 Task: Sort the products in the category "Loofahs" by relevance.
Action: Mouse moved to (772, 283)
Screenshot: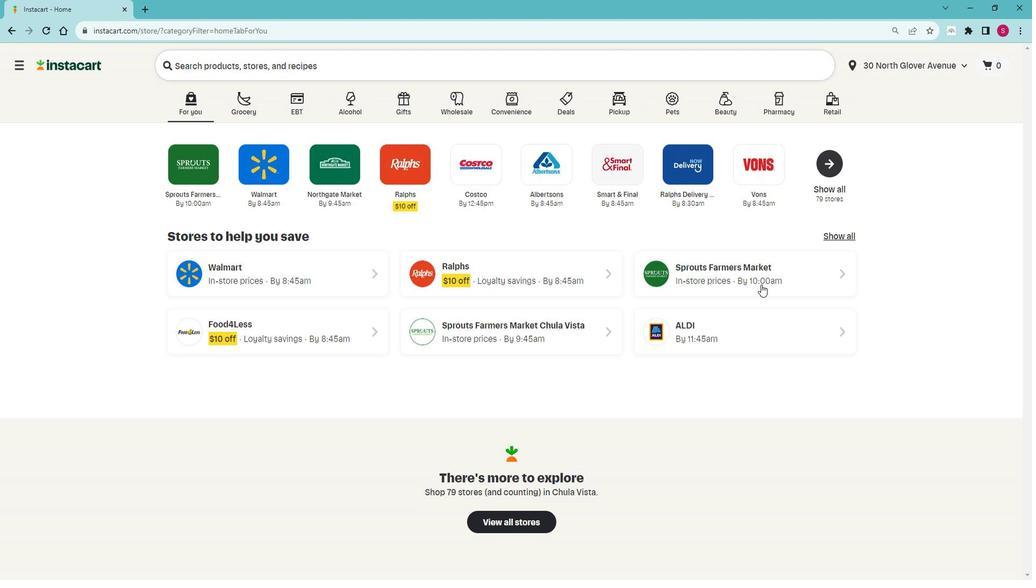 
Action: Mouse pressed left at (772, 283)
Screenshot: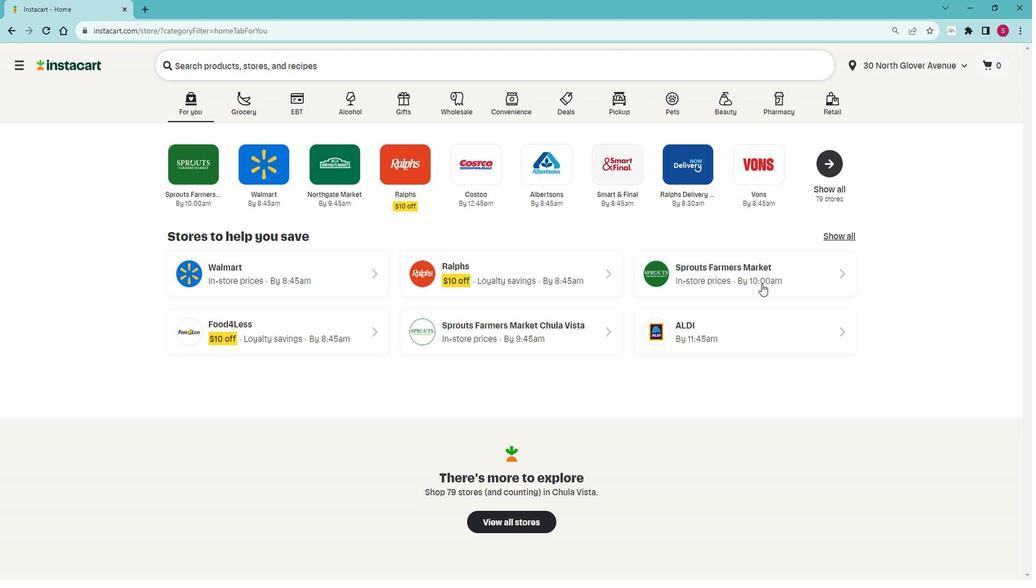 
Action: Mouse moved to (52, 411)
Screenshot: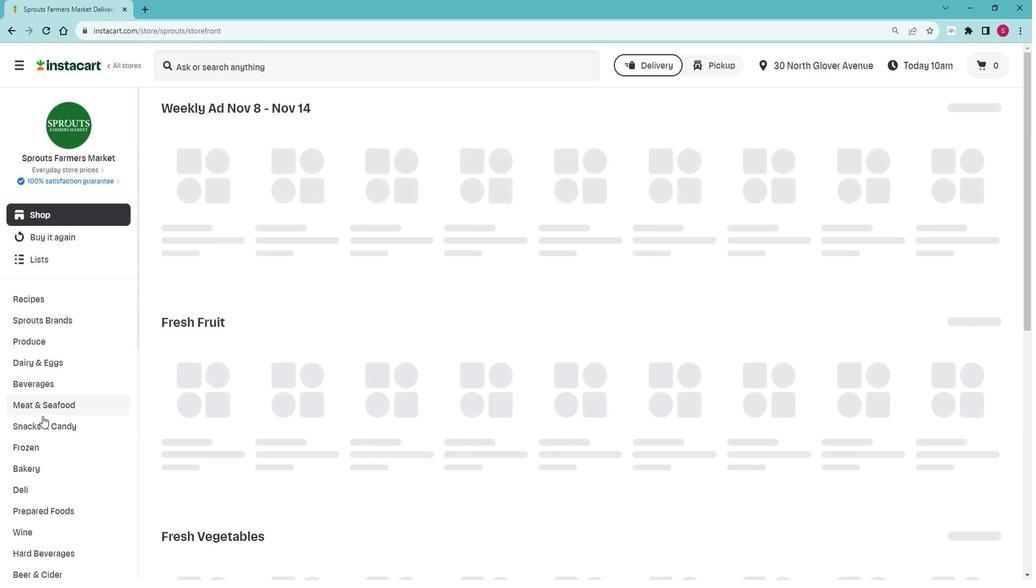 
Action: Mouse scrolled (52, 410) with delta (0, 0)
Screenshot: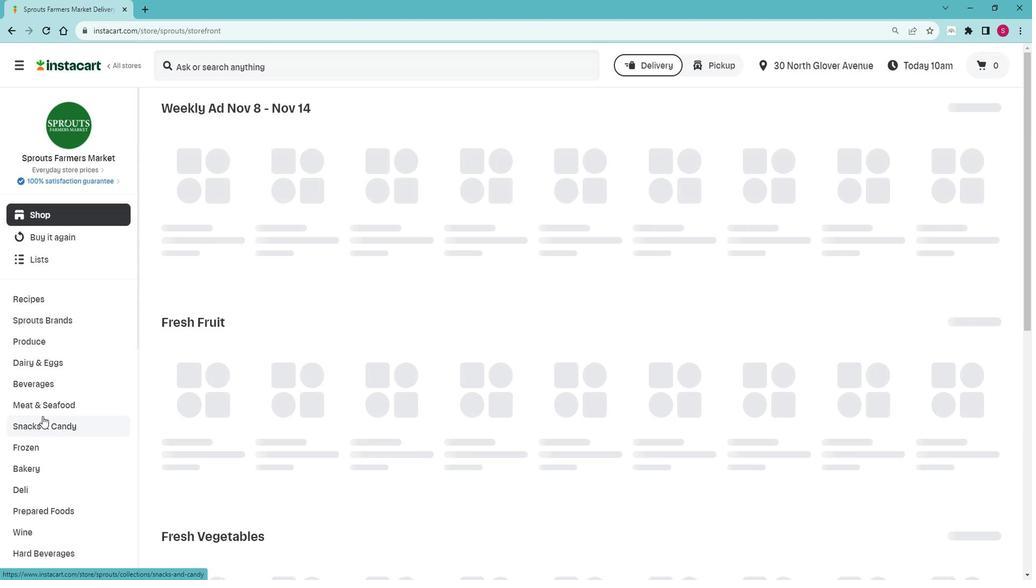 
Action: Mouse scrolled (52, 410) with delta (0, 0)
Screenshot: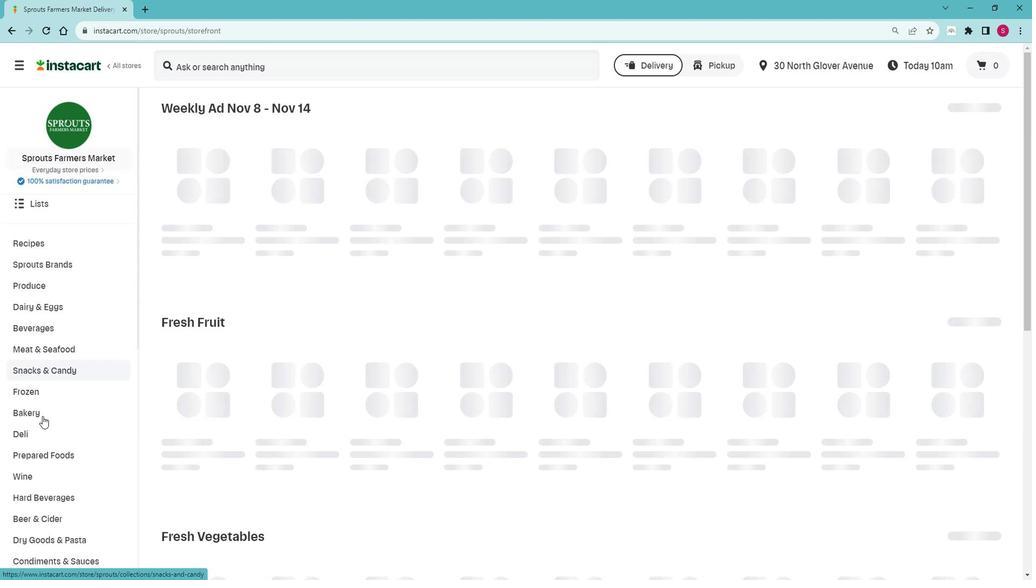 
Action: Mouse scrolled (52, 410) with delta (0, 0)
Screenshot: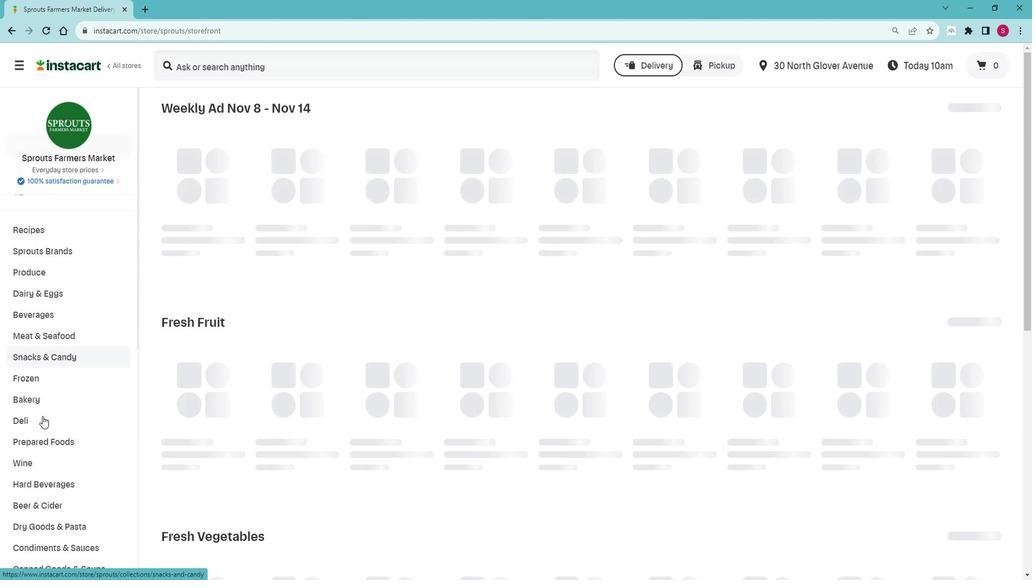 
Action: Mouse scrolled (52, 410) with delta (0, 0)
Screenshot: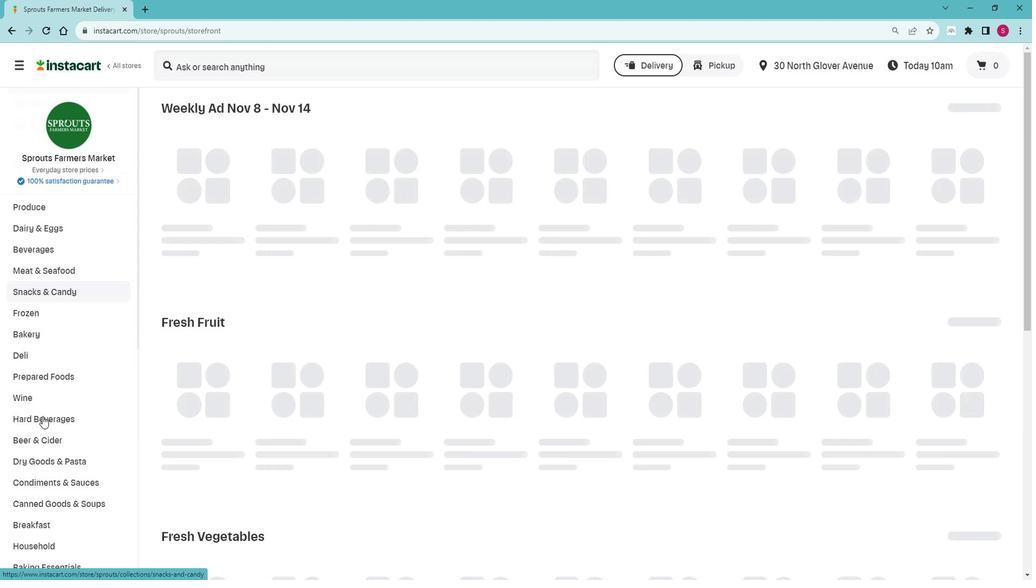 
Action: Mouse moved to (50, 412)
Screenshot: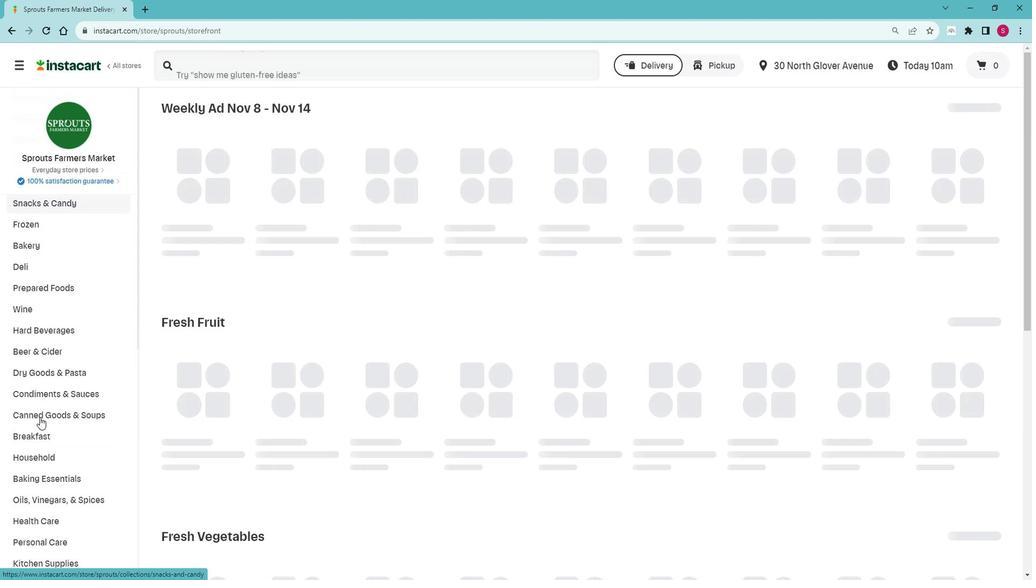 
Action: Mouse scrolled (50, 411) with delta (0, 0)
Screenshot: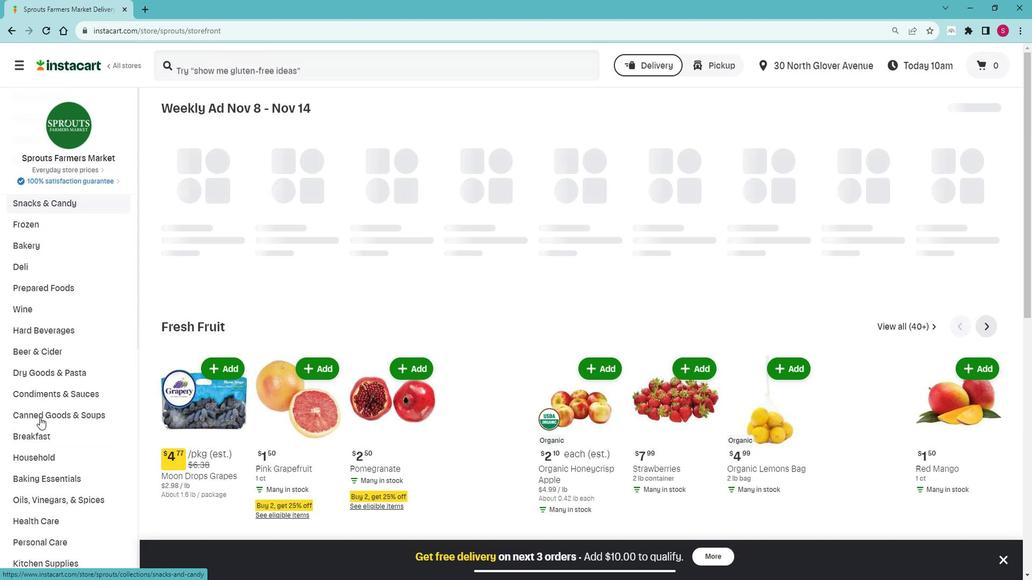 
Action: Mouse moved to (50, 413)
Screenshot: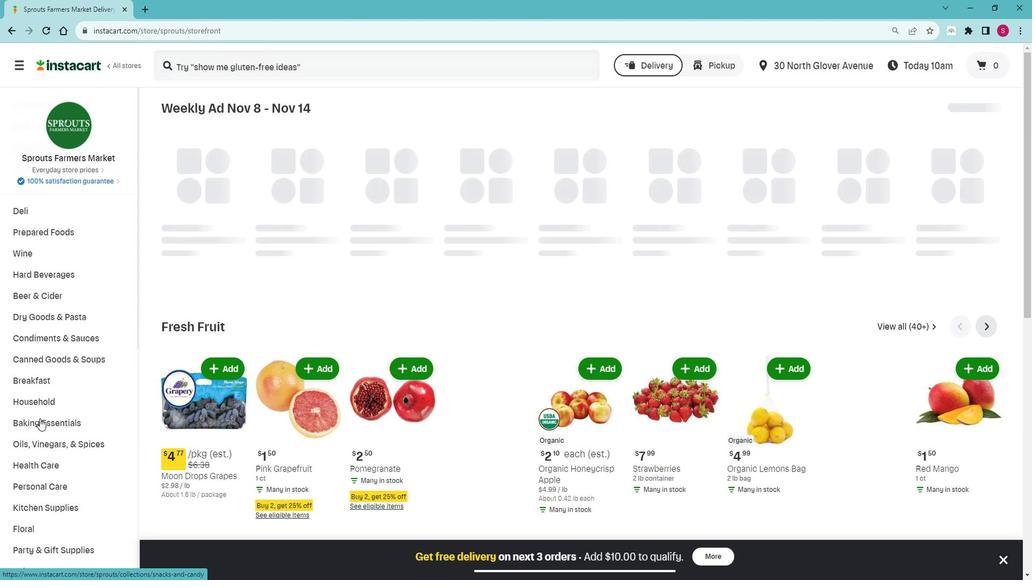 
Action: Mouse scrolled (50, 413) with delta (0, 0)
Screenshot: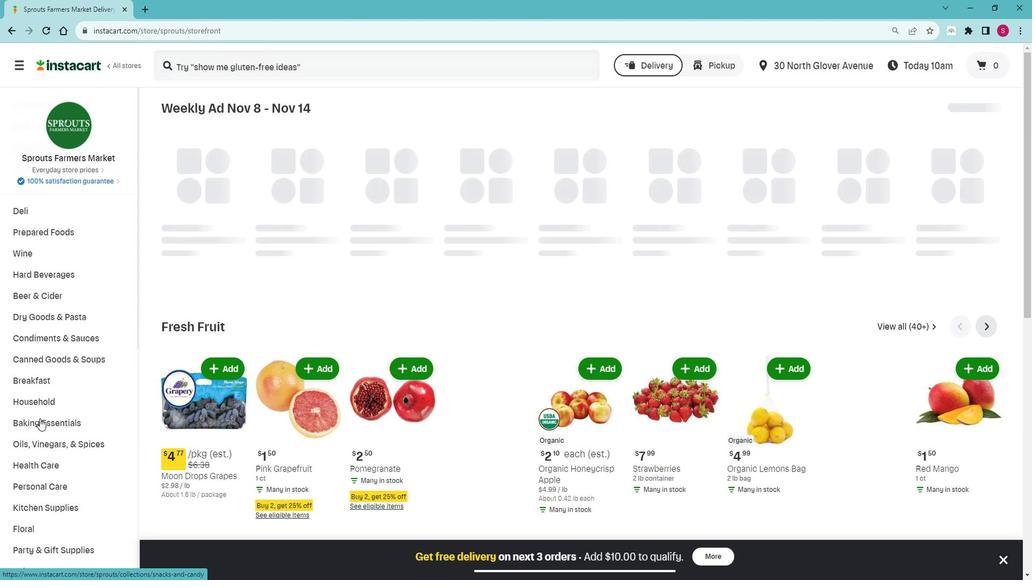 
Action: Mouse moved to (51, 417)
Screenshot: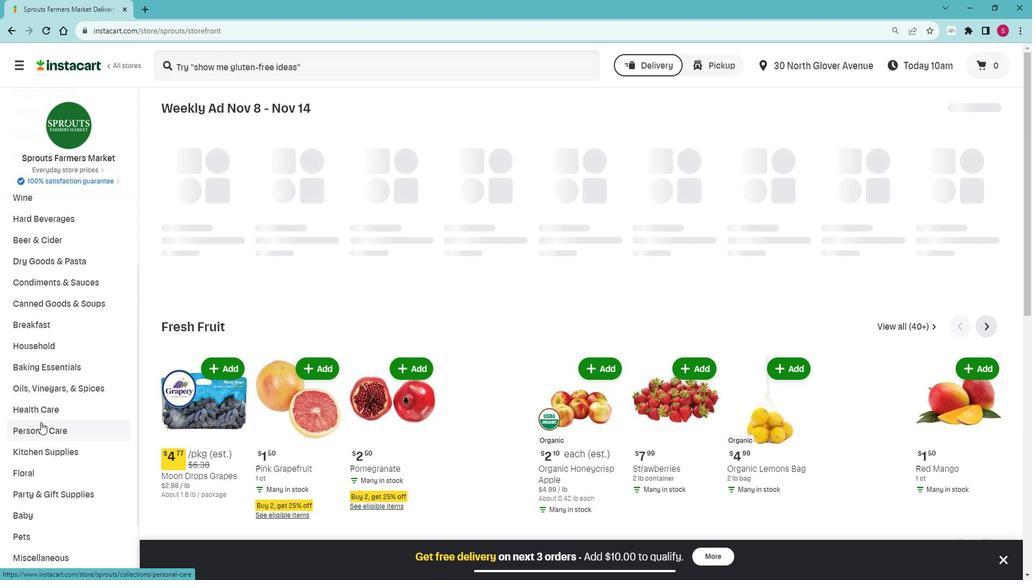 
Action: Mouse pressed left at (51, 417)
Screenshot: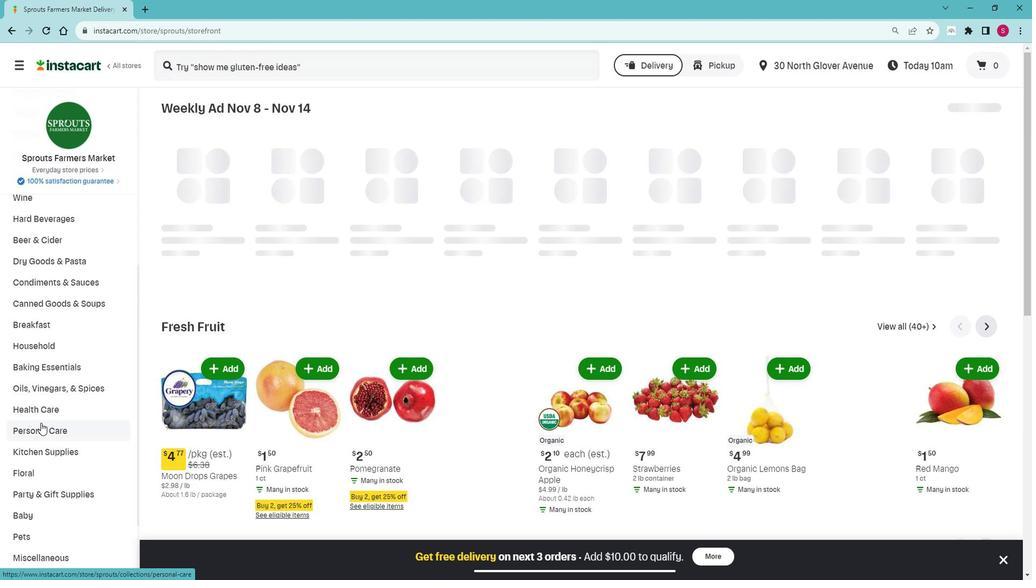 
Action: Mouse moved to (51, 438)
Screenshot: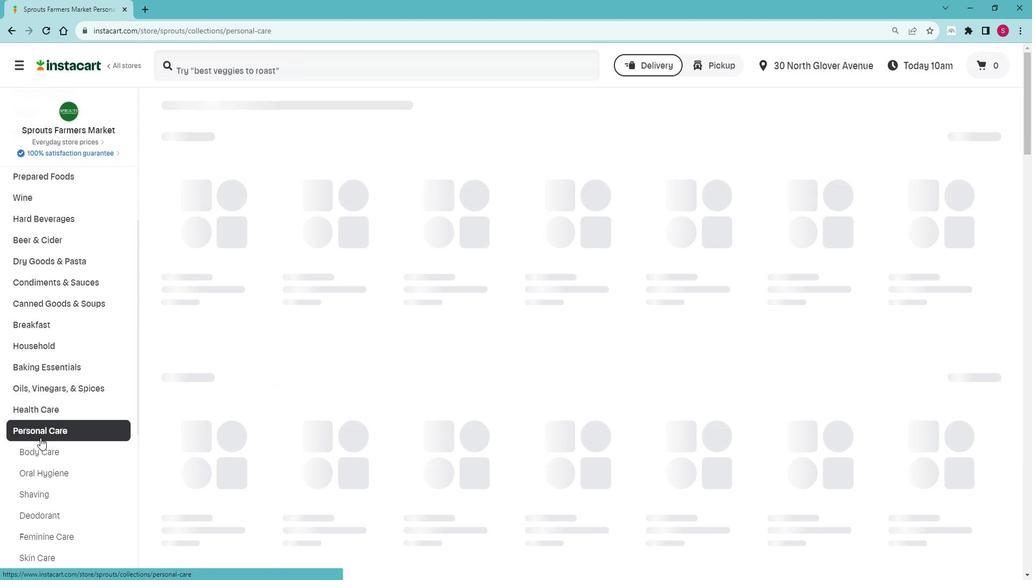 
Action: Mouse pressed left at (51, 438)
Screenshot: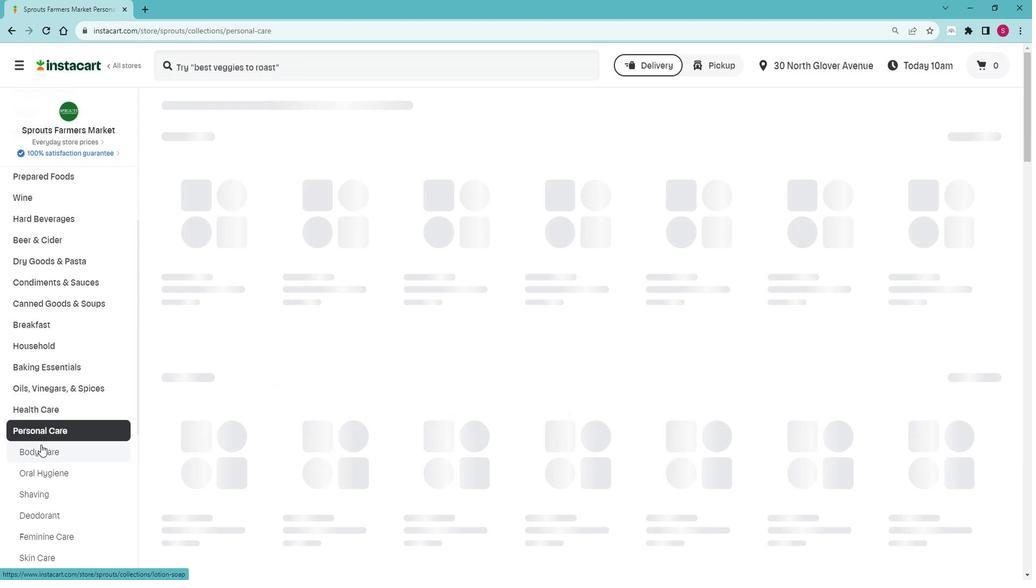 
Action: Mouse moved to (508, 162)
Screenshot: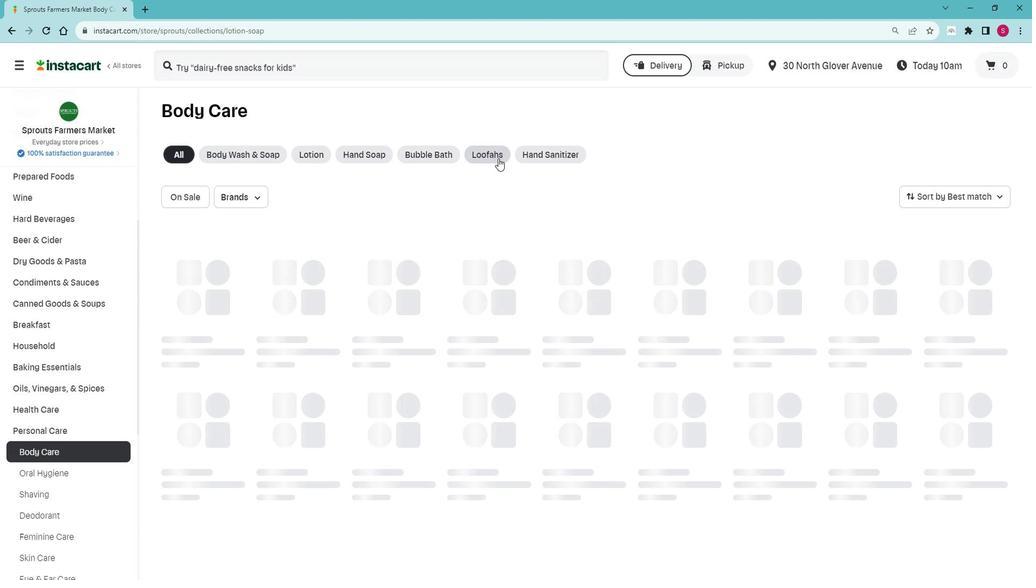 
Action: Mouse pressed left at (508, 162)
Screenshot: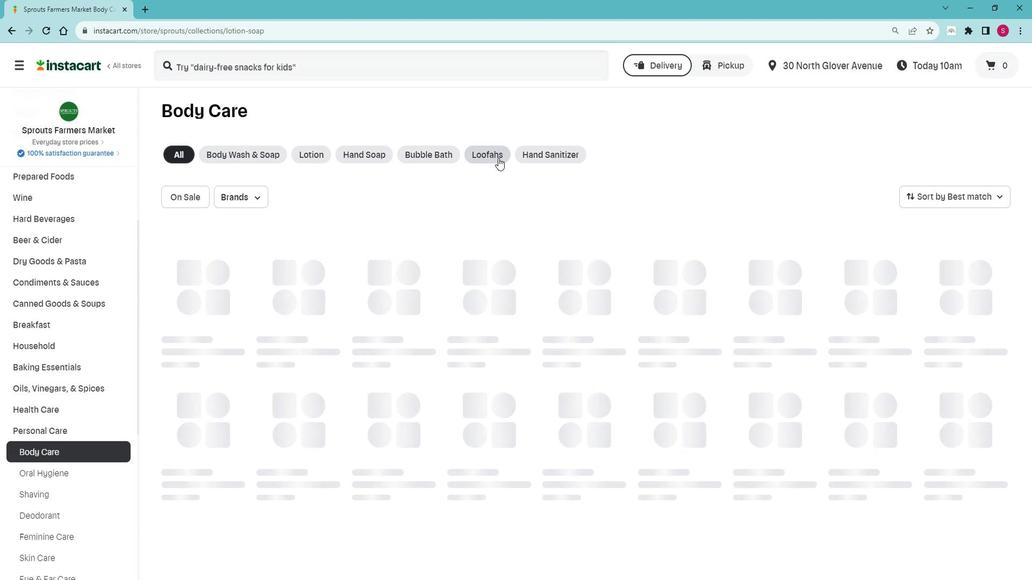 
Action: Mouse moved to (1010, 199)
Screenshot: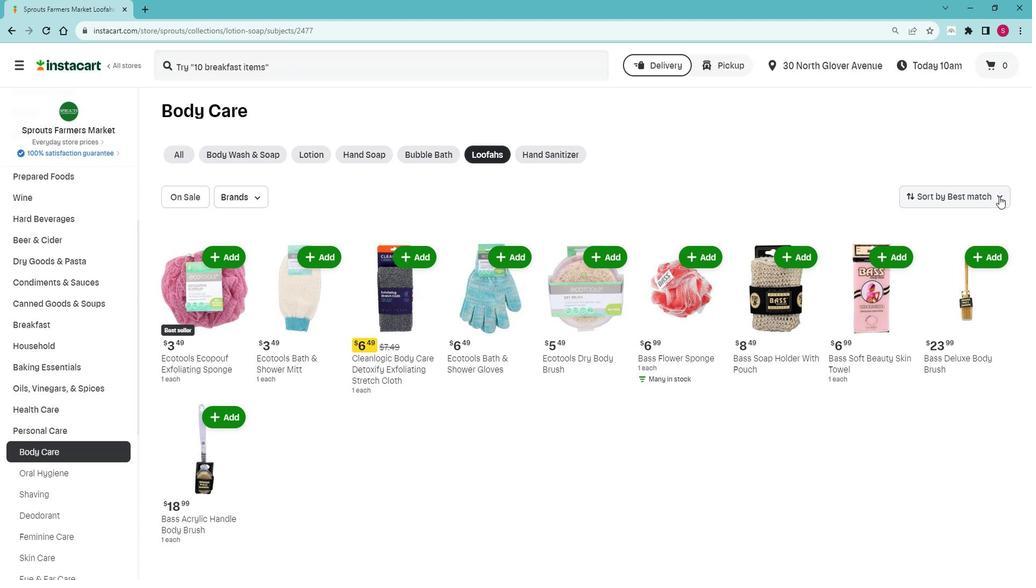 
Action: Mouse pressed left at (1010, 199)
Screenshot: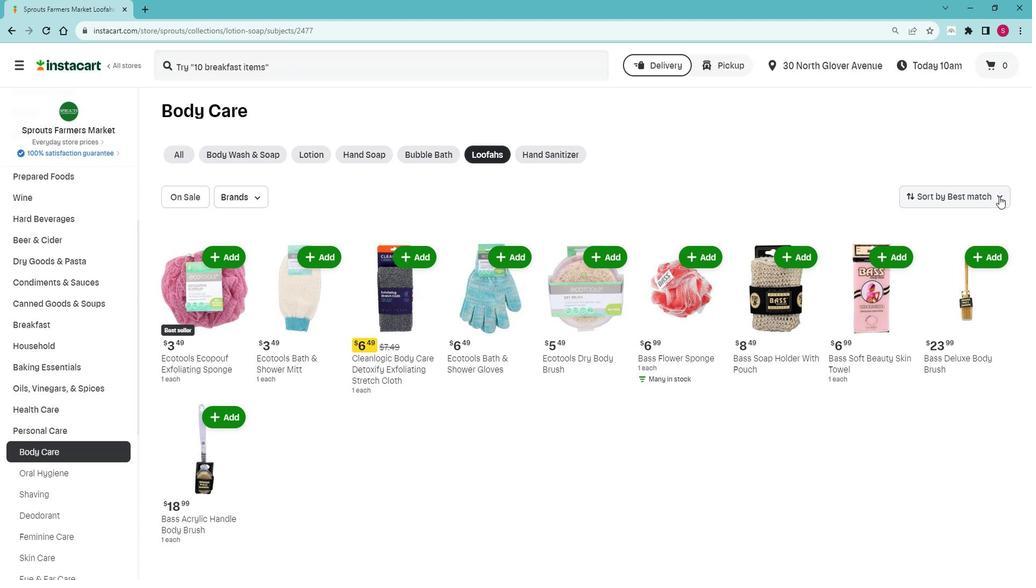 
Action: Mouse moved to (976, 351)
Screenshot: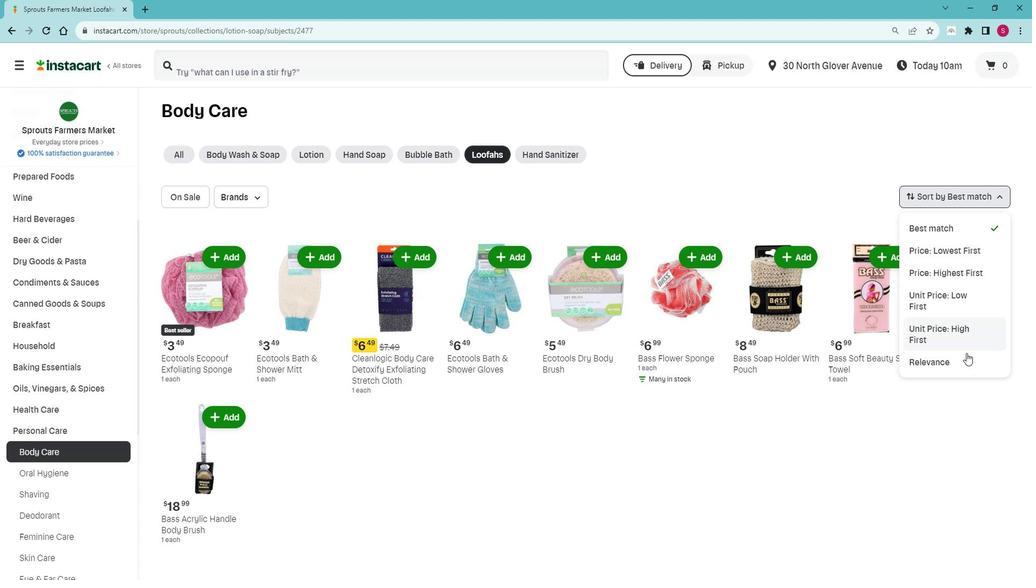 
Action: Mouse pressed left at (976, 351)
Screenshot: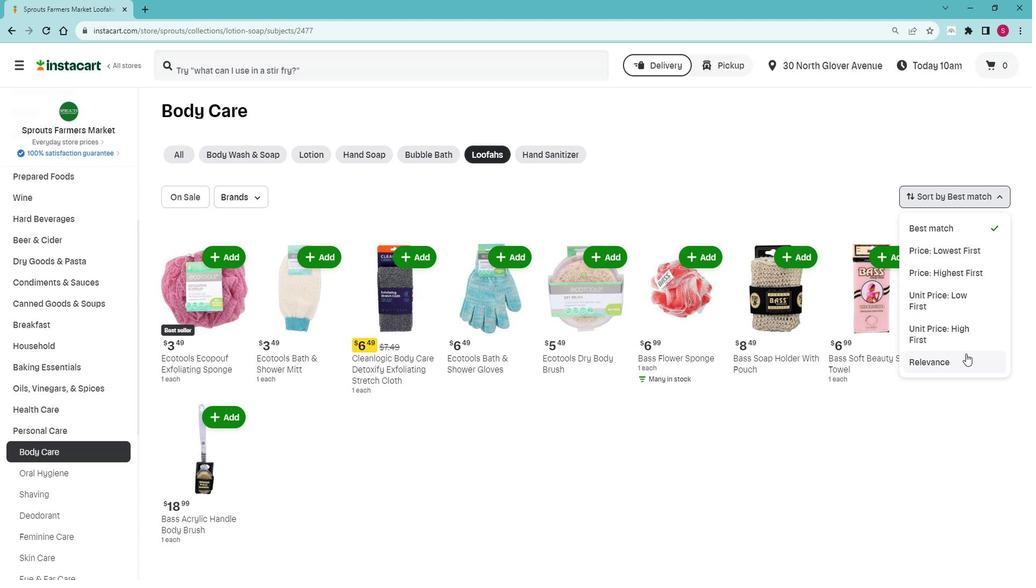 
Action: Mouse moved to (653, 204)
Screenshot: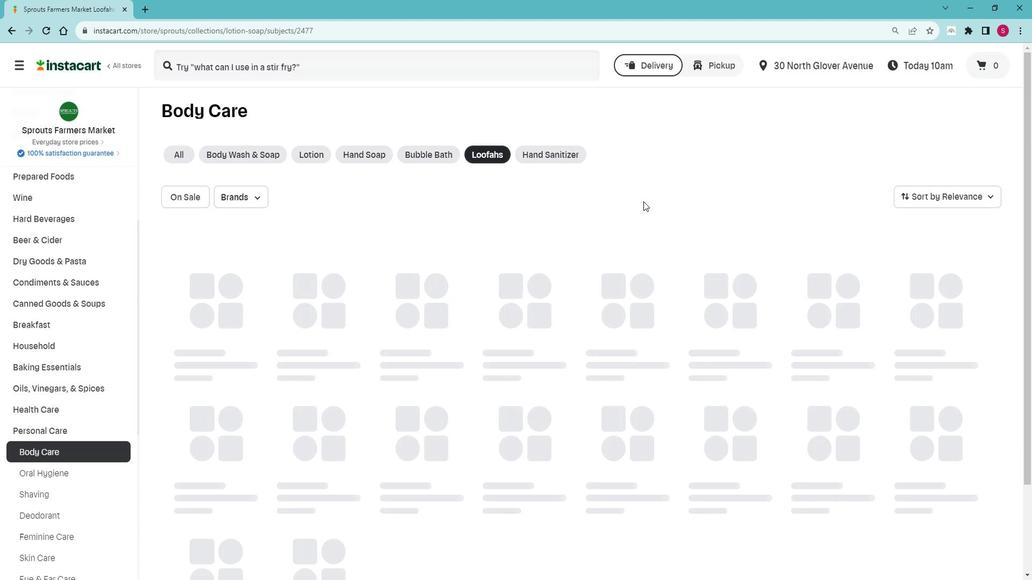 
